 Task: select a rule when a card is unarchived by anyone except me .
Action: Mouse moved to (1026, 83)
Screenshot: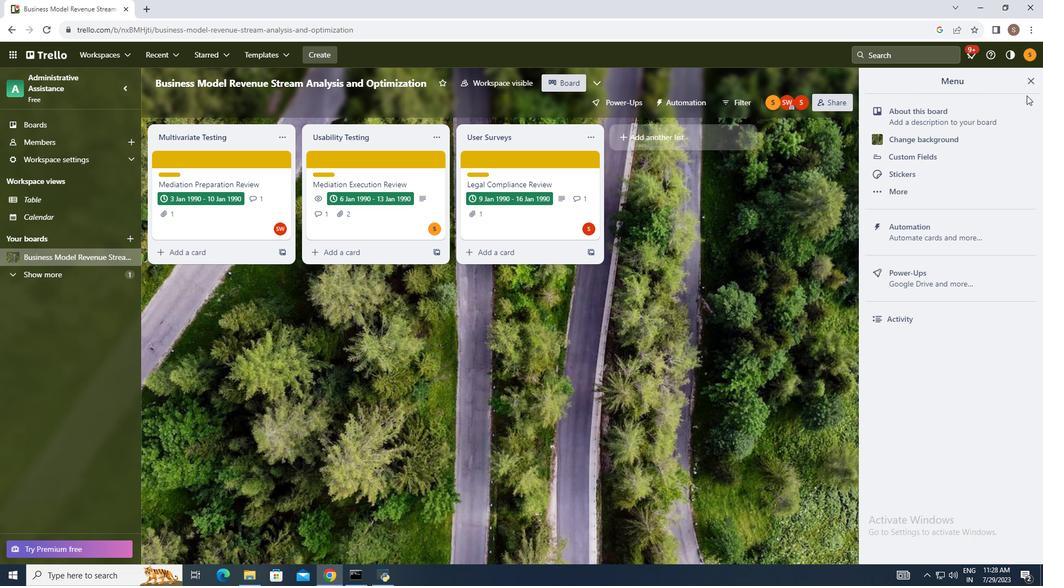 
Action: Mouse pressed left at (1026, 83)
Screenshot: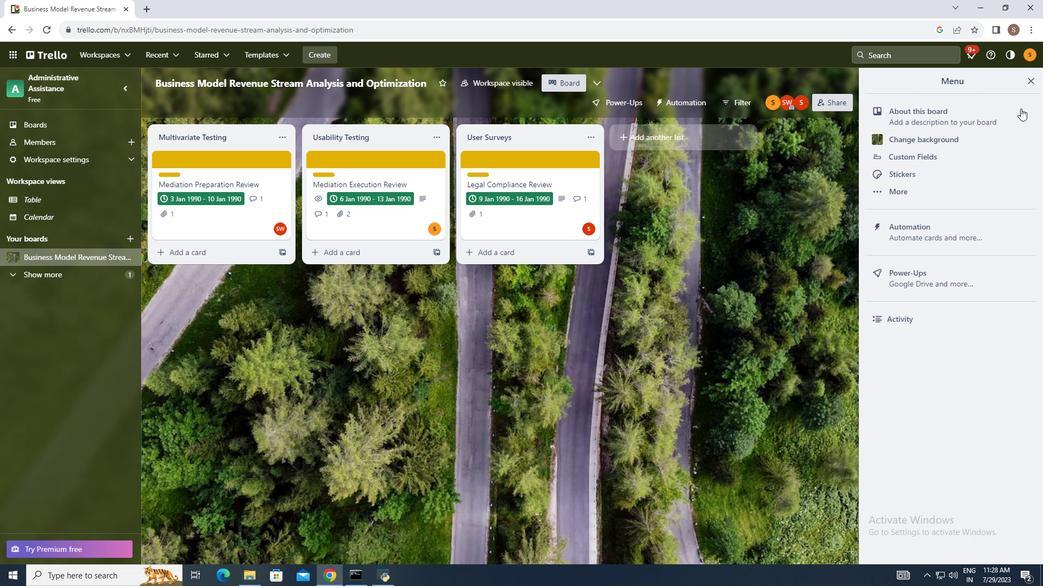 
Action: Mouse moved to (951, 225)
Screenshot: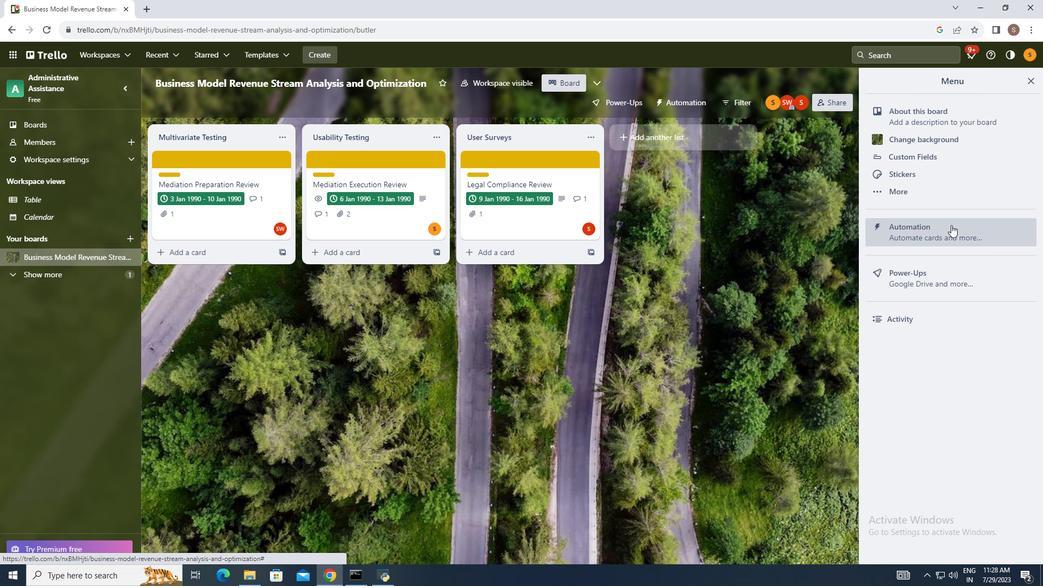 
Action: Mouse pressed left at (951, 225)
Screenshot: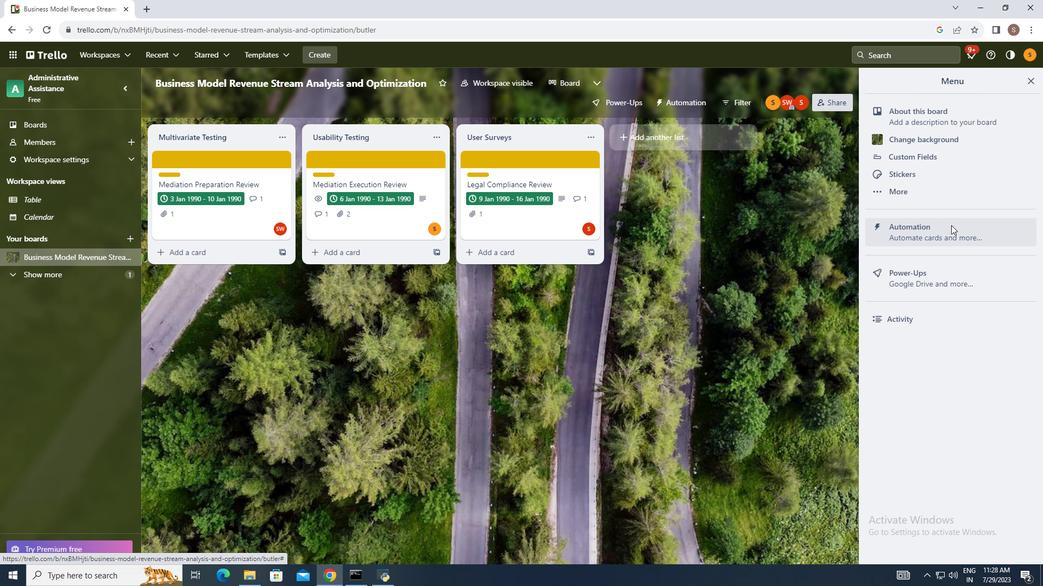 
Action: Mouse moved to (186, 193)
Screenshot: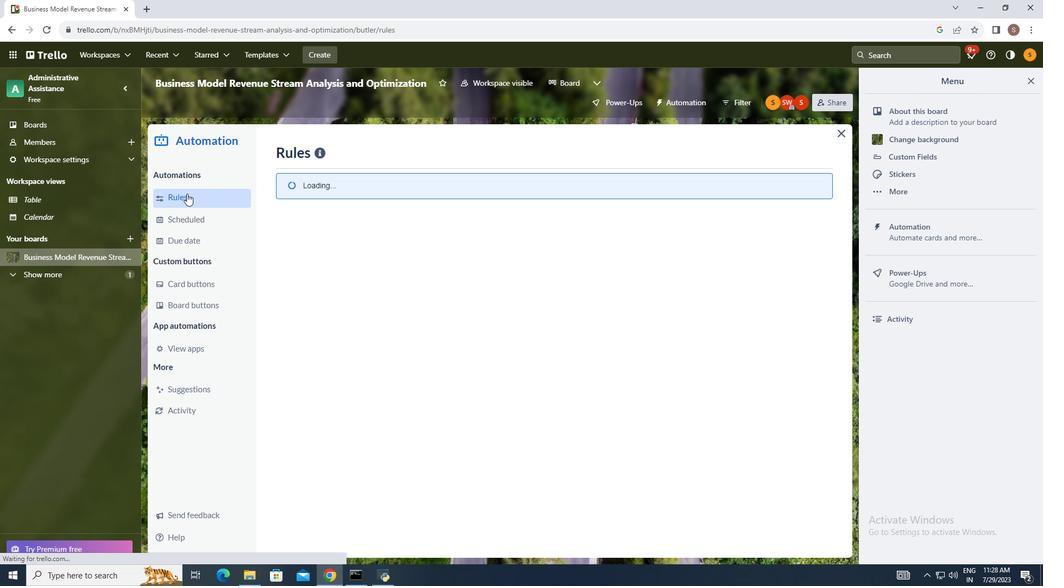 
Action: Mouse pressed left at (186, 193)
Screenshot: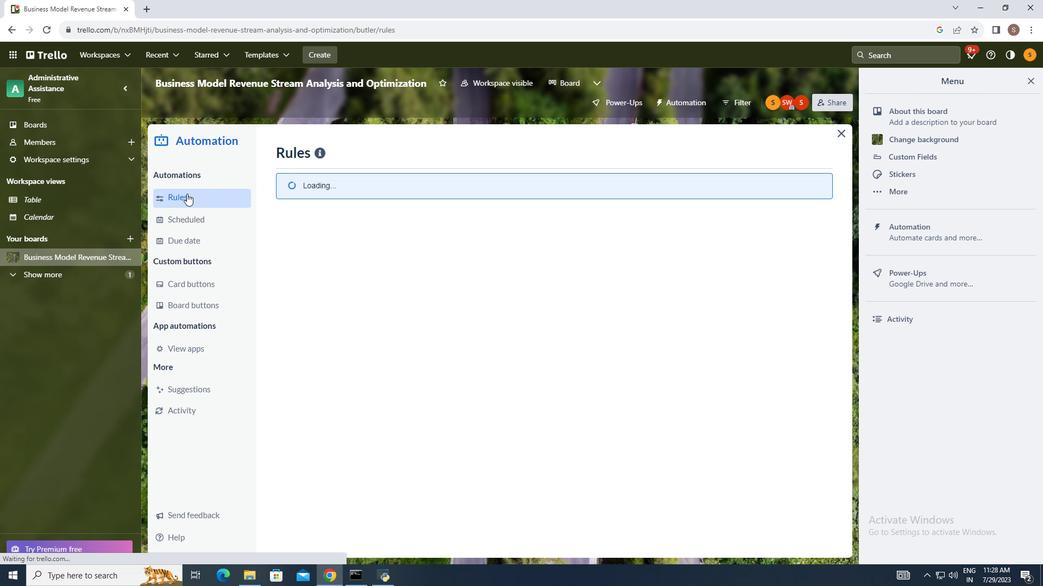 
Action: Mouse moved to (714, 153)
Screenshot: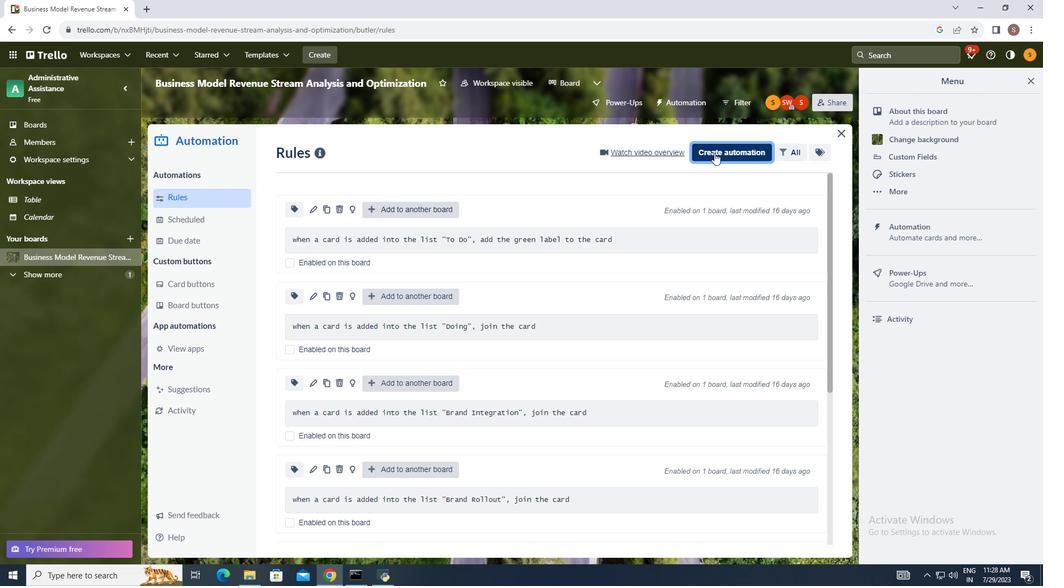 
Action: Mouse pressed left at (714, 153)
Screenshot: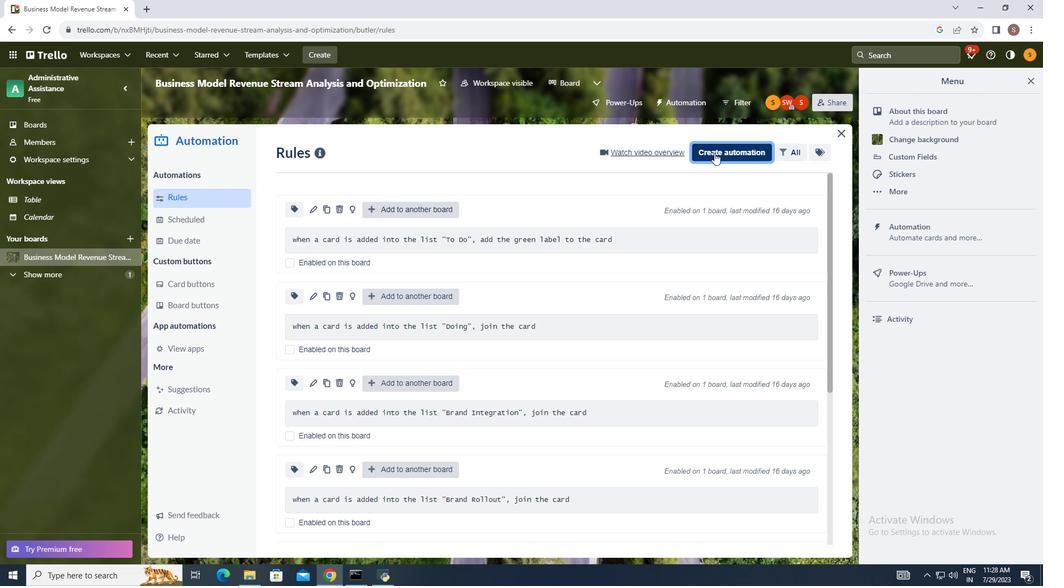 
Action: Mouse moved to (558, 255)
Screenshot: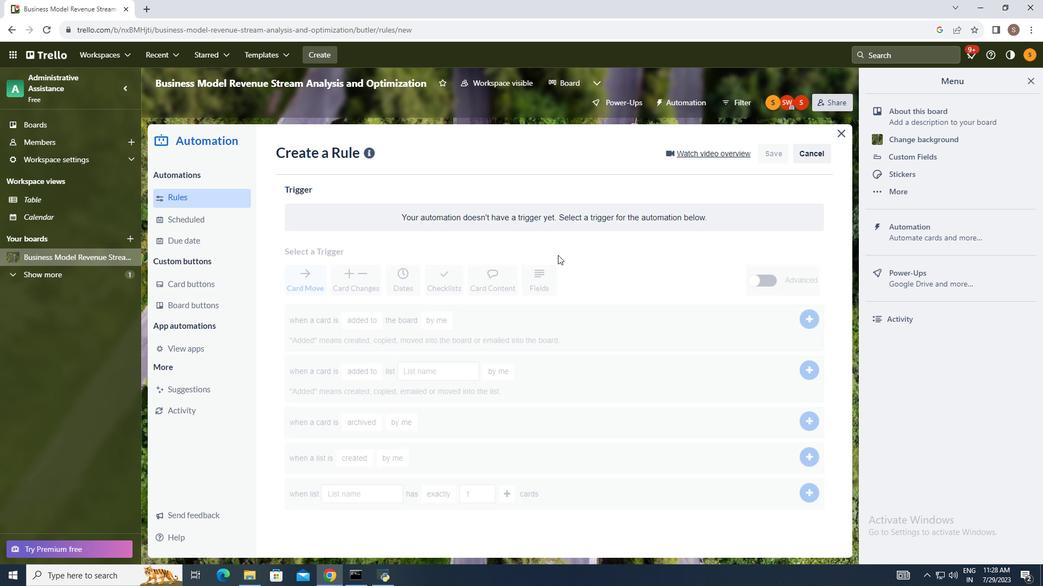 
Action: Mouse pressed left at (558, 255)
Screenshot: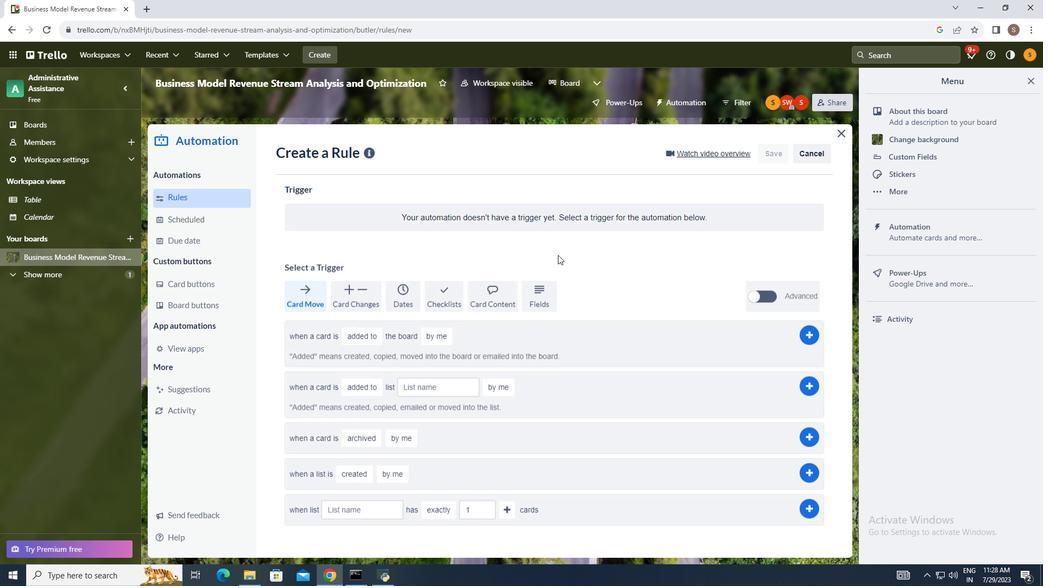 
Action: Mouse moved to (357, 435)
Screenshot: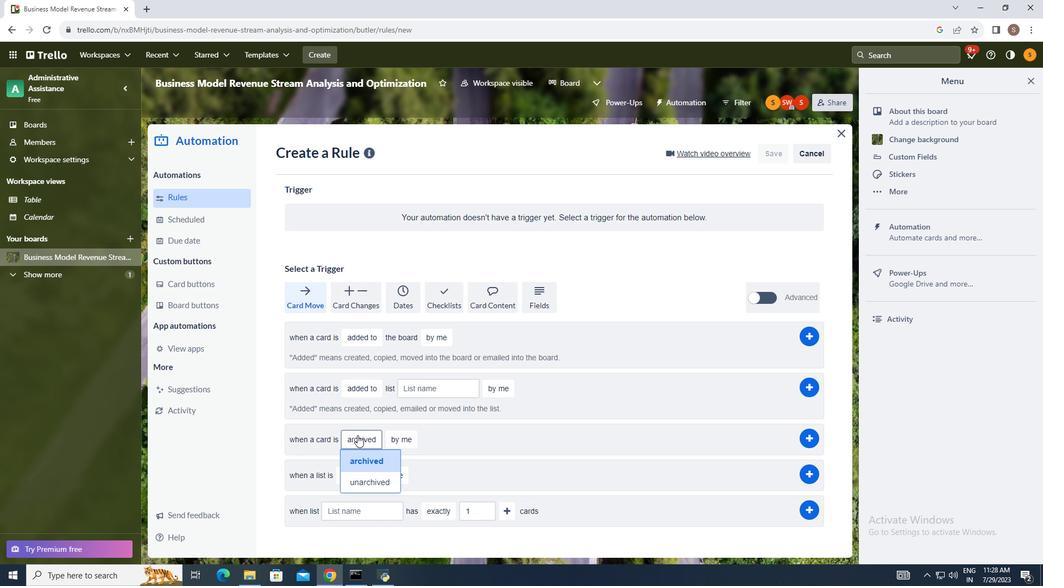 
Action: Mouse pressed left at (357, 435)
Screenshot: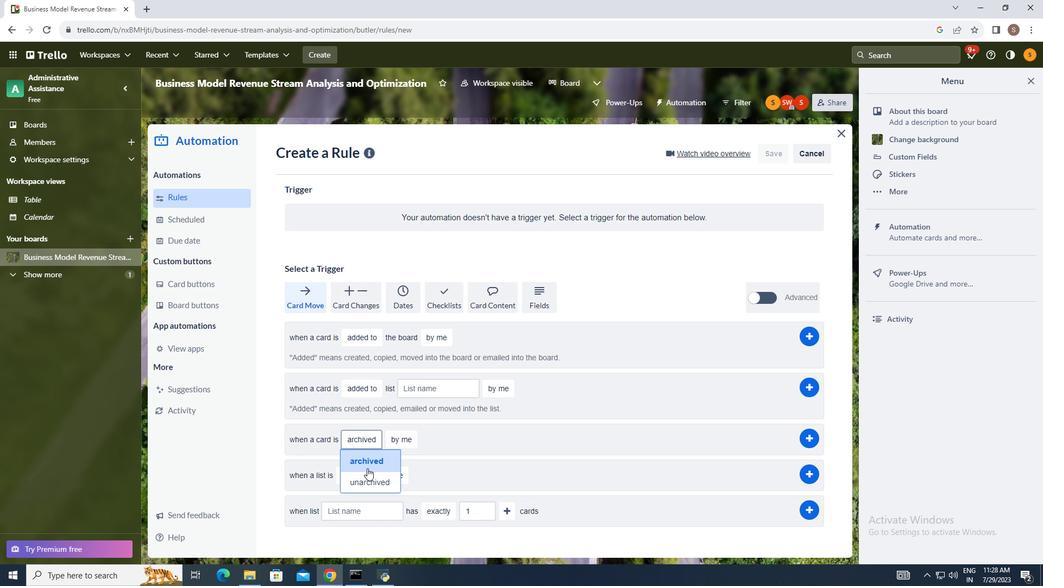 
Action: Mouse moved to (368, 479)
Screenshot: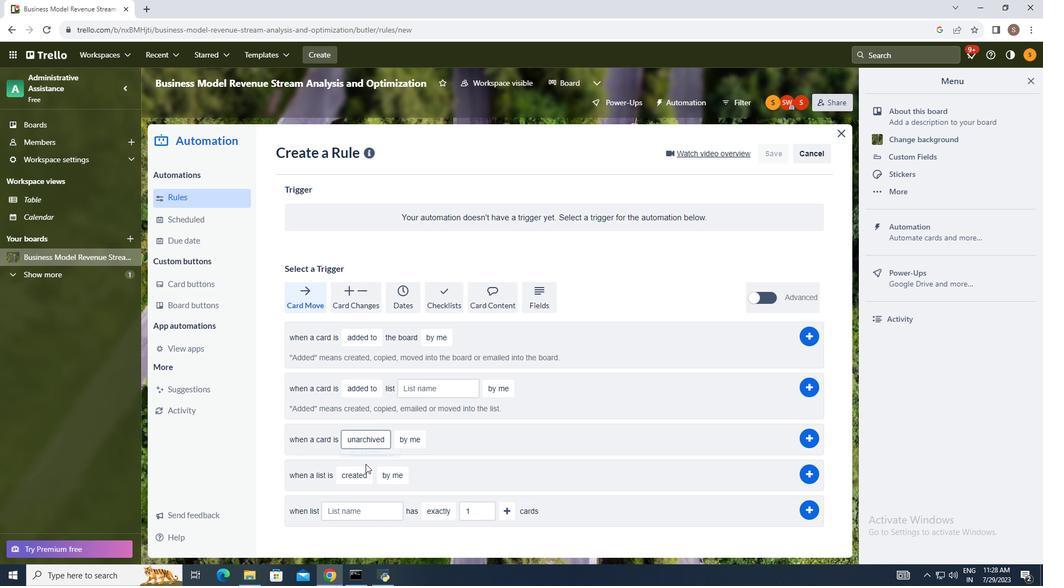 
Action: Mouse pressed left at (368, 479)
Screenshot: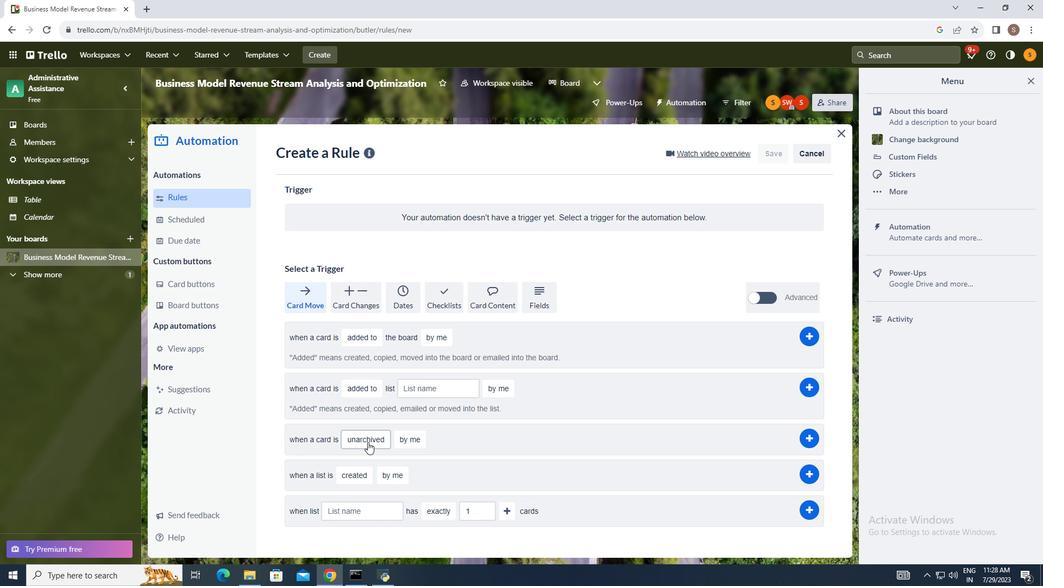 
Action: Mouse moved to (397, 439)
Screenshot: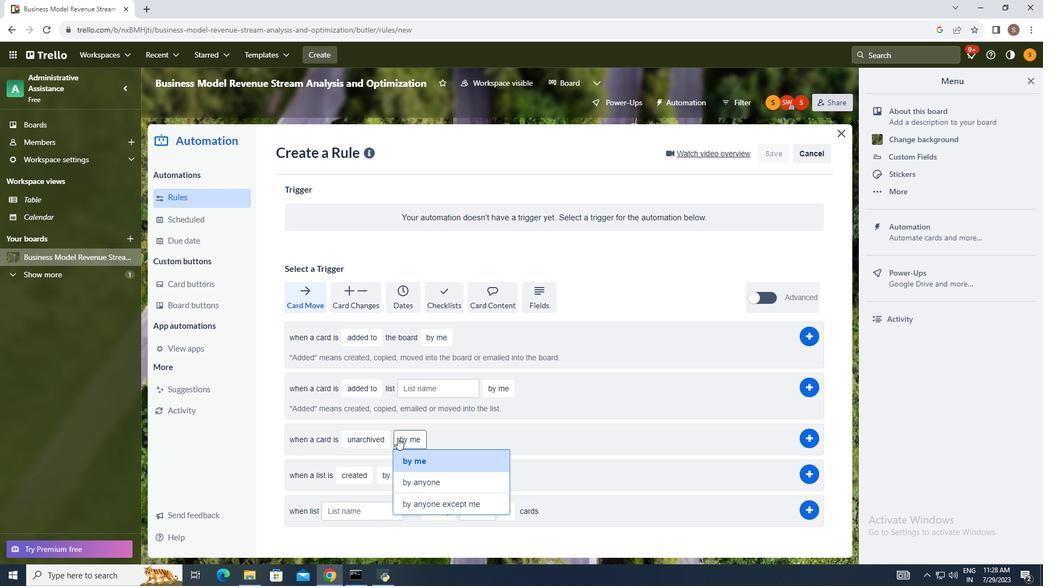
Action: Mouse pressed left at (397, 439)
Screenshot: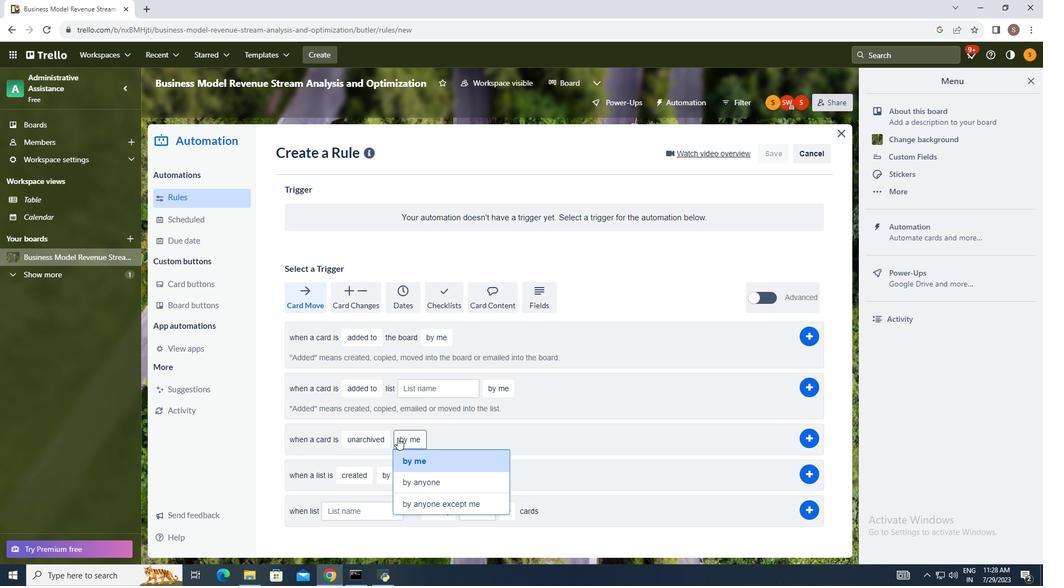
Action: Mouse moved to (429, 502)
Screenshot: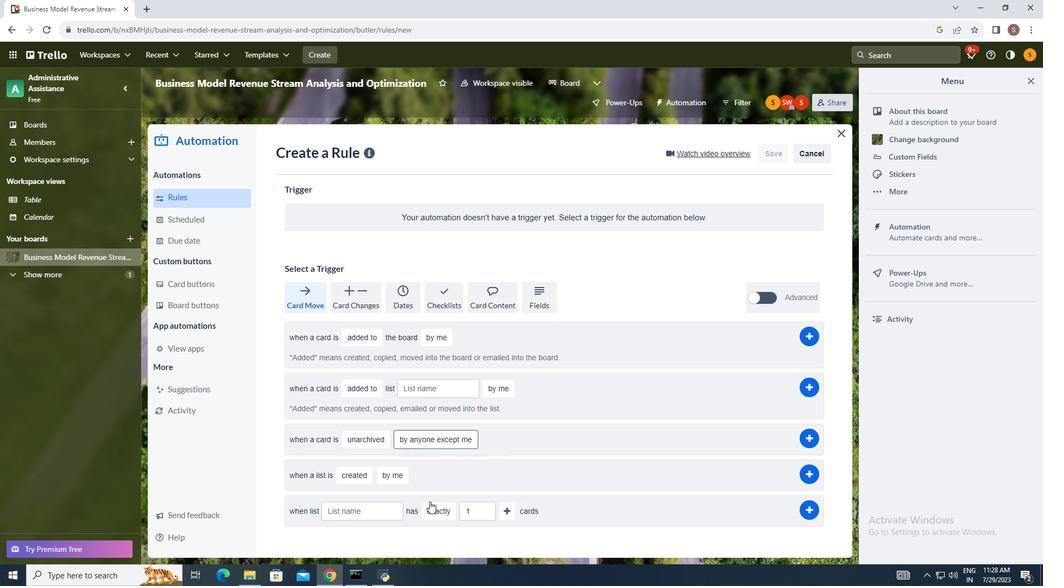 
Action: Mouse pressed left at (429, 502)
Screenshot: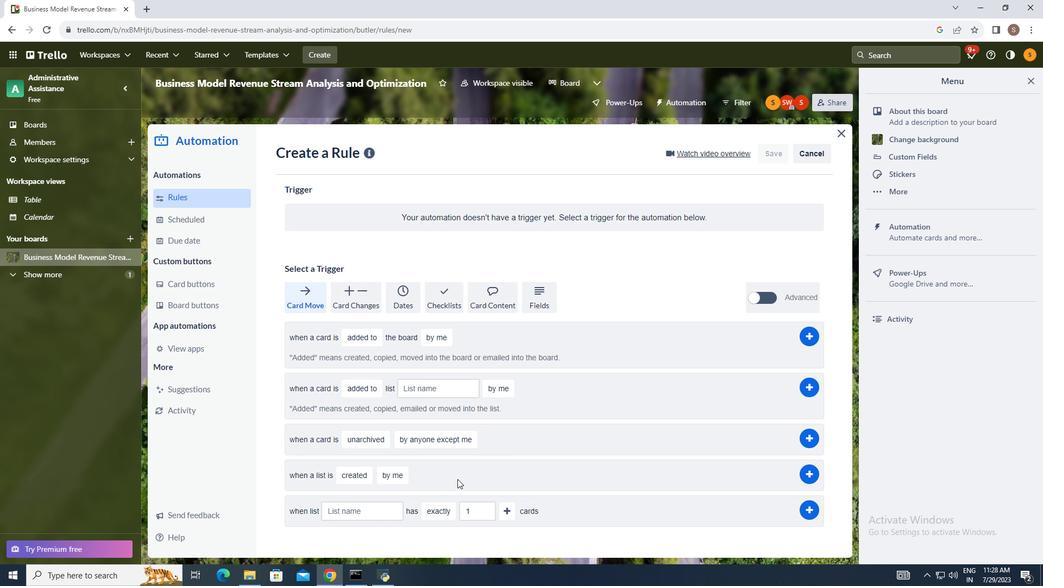 
Action: Mouse moved to (568, 452)
Screenshot: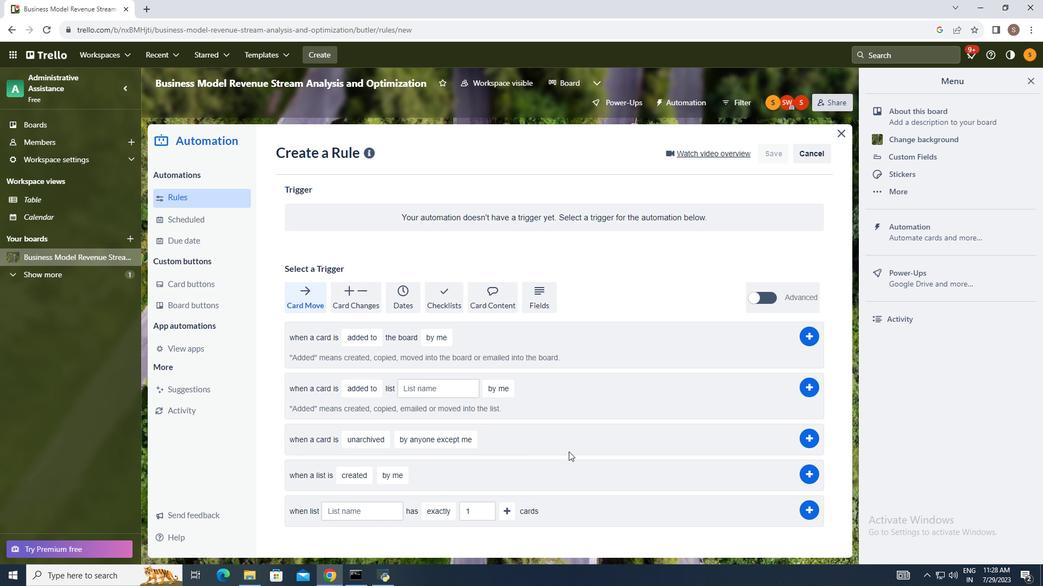 
